 Task: Change  the formatting of the data to 'Which is Less than 5, 'In conditional formating, put the option 'Green Fill with Dark Green Text. . 'add another formatting option Format As Table, insert the option 'Orang Table style Medium 3 ', change the format of Column Width to AutoFit Column Widthand sort the data in Ascending order In the sheet  Excel Worksheet Workbook Templatebook
Action: Mouse moved to (85, 137)
Screenshot: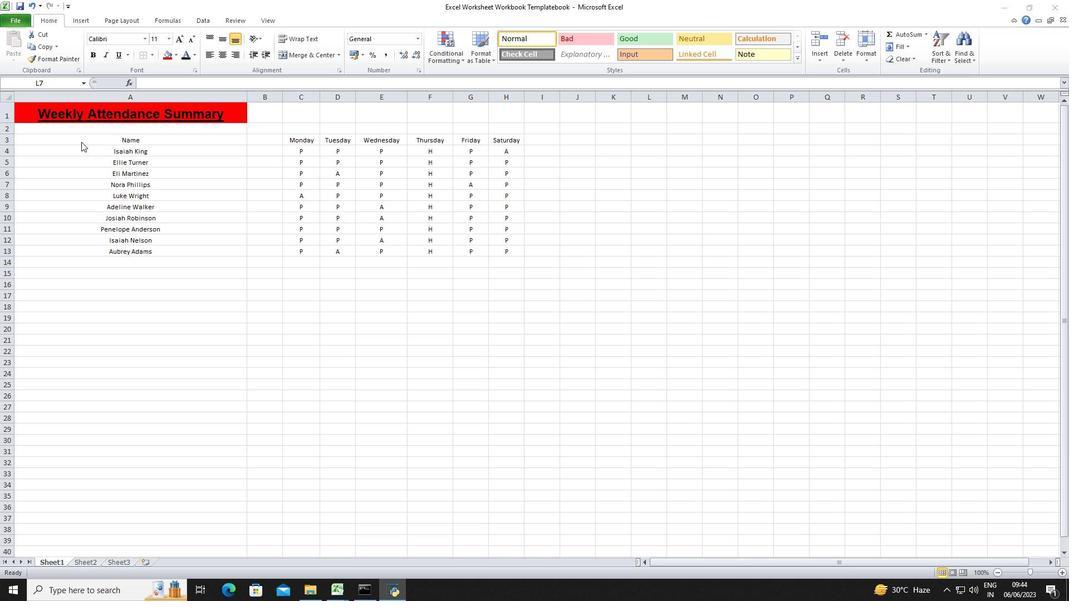 
Action: Mouse pressed left at (85, 137)
Screenshot: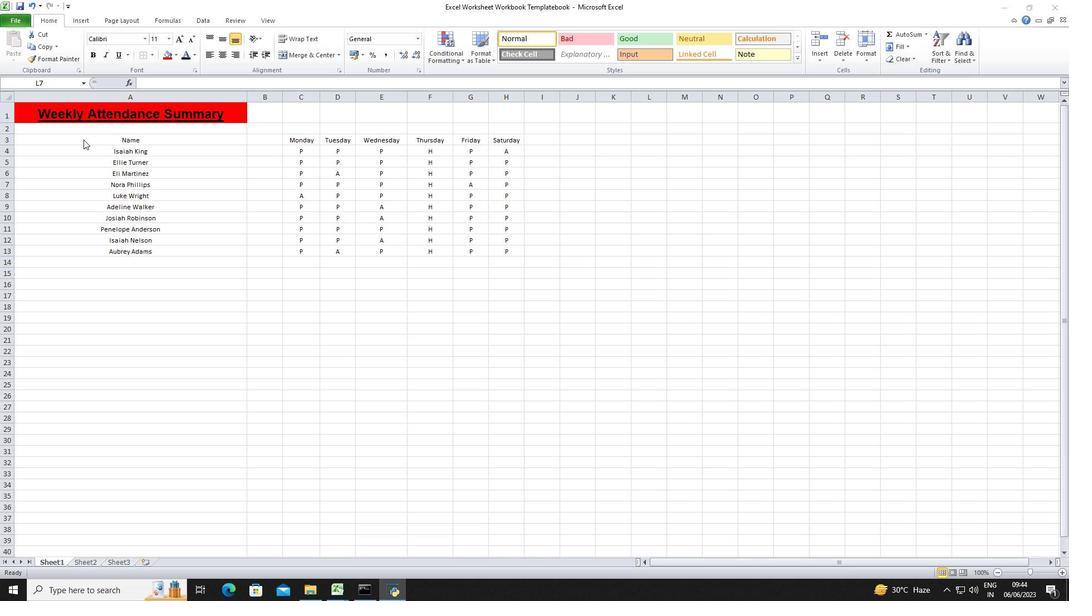 
Action: Mouse moved to (102, 142)
Screenshot: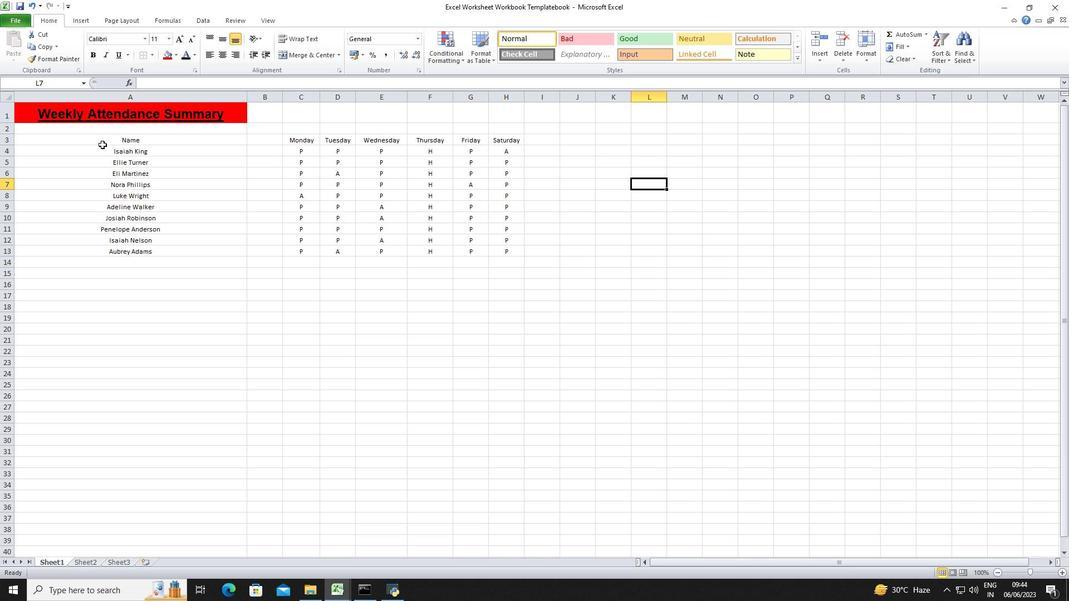 
Action: Mouse pressed left at (102, 142)
Screenshot: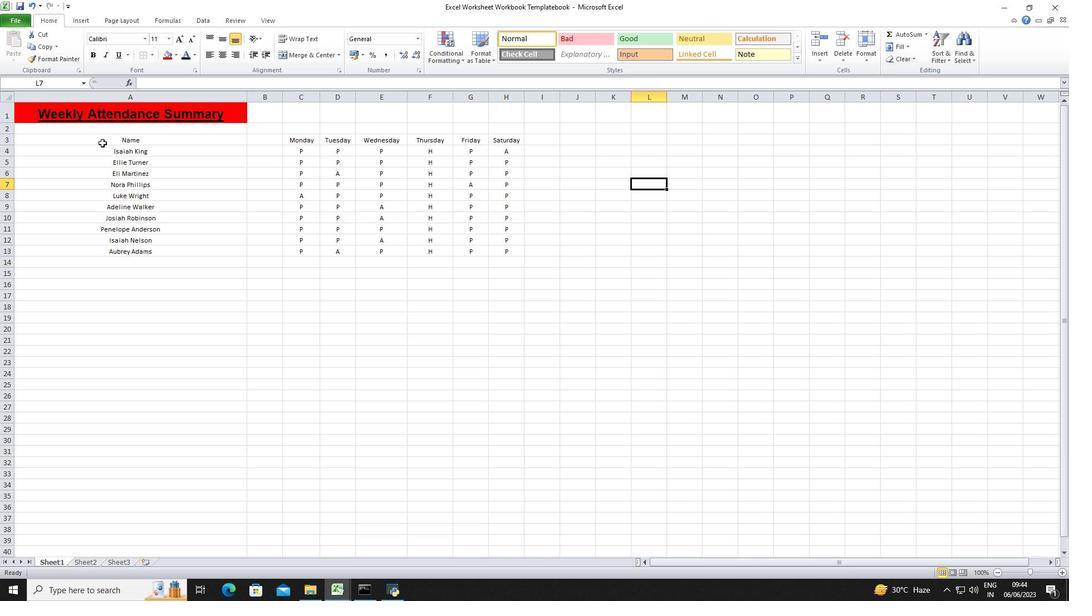 
Action: Mouse moved to (460, 60)
Screenshot: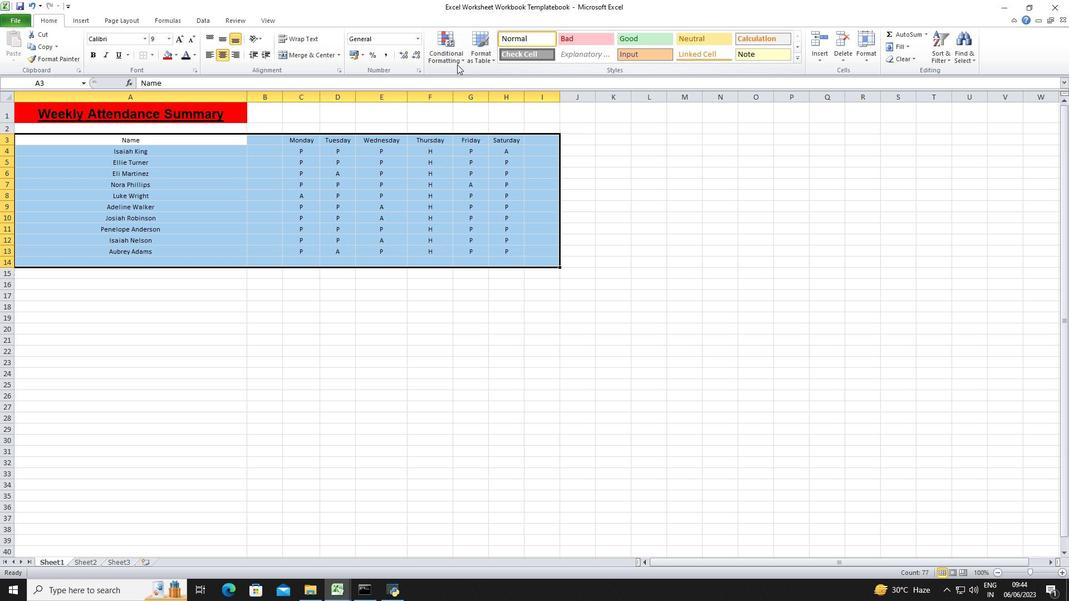 
Action: Mouse pressed left at (460, 60)
Screenshot: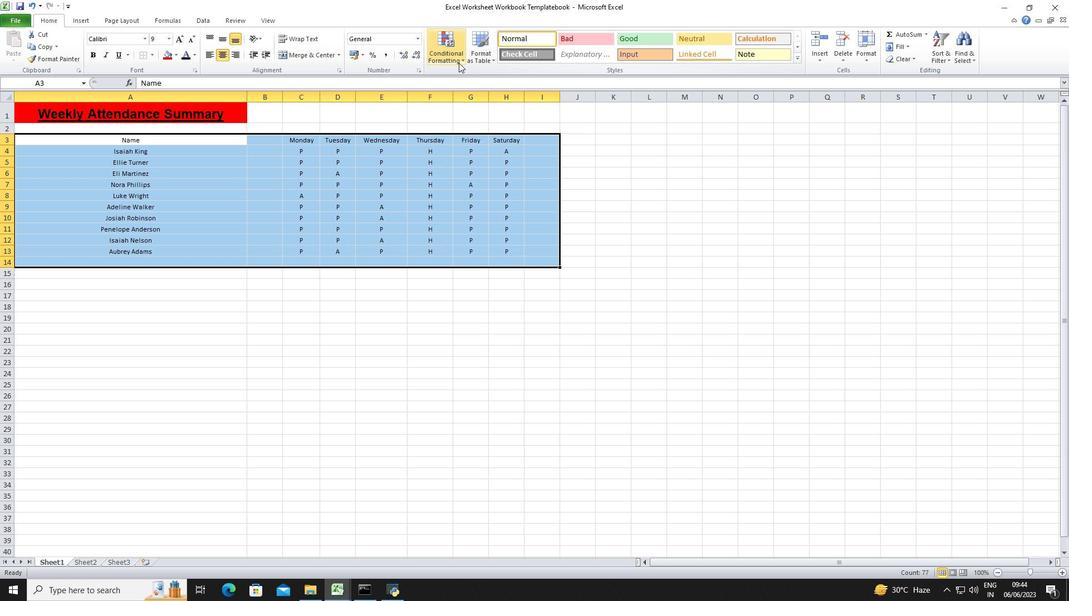 
Action: Mouse moved to (577, 100)
Screenshot: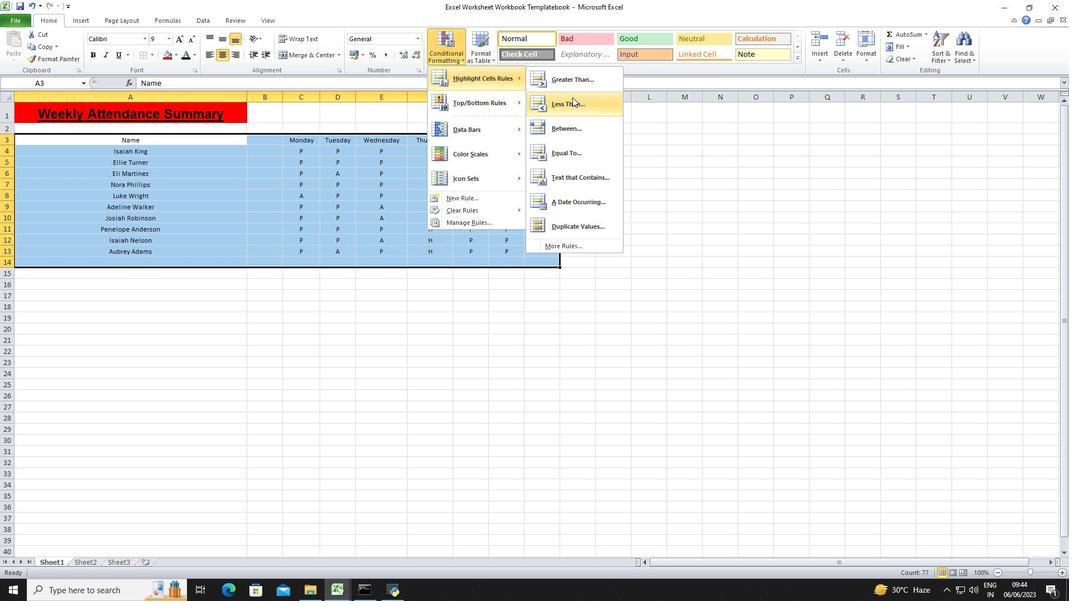 
Action: Mouse pressed left at (577, 100)
Screenshot: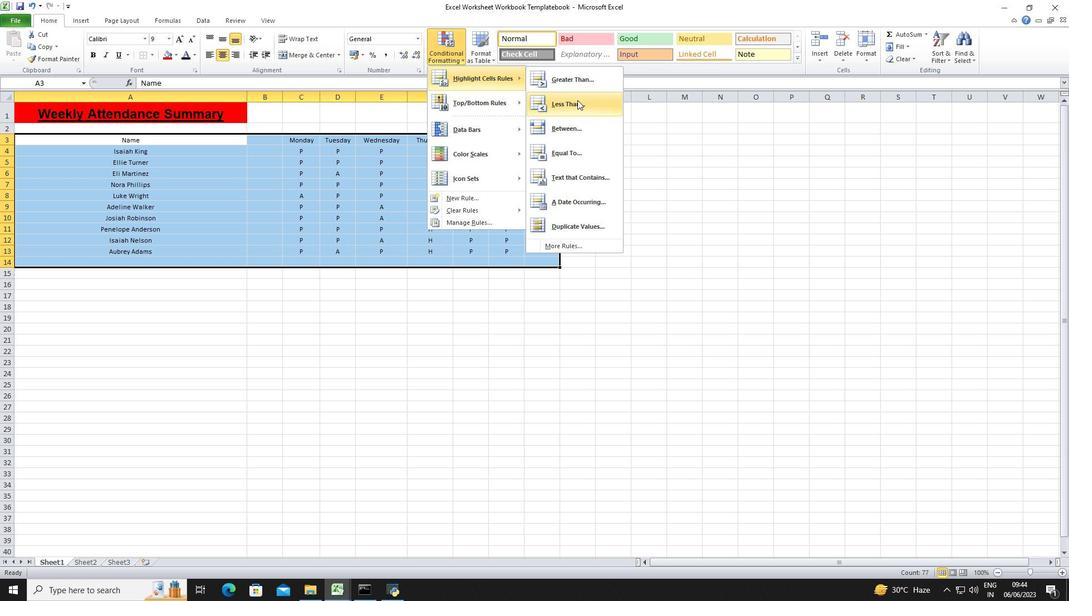 
Action: Mouse moved to (191, 280)
Screenshot: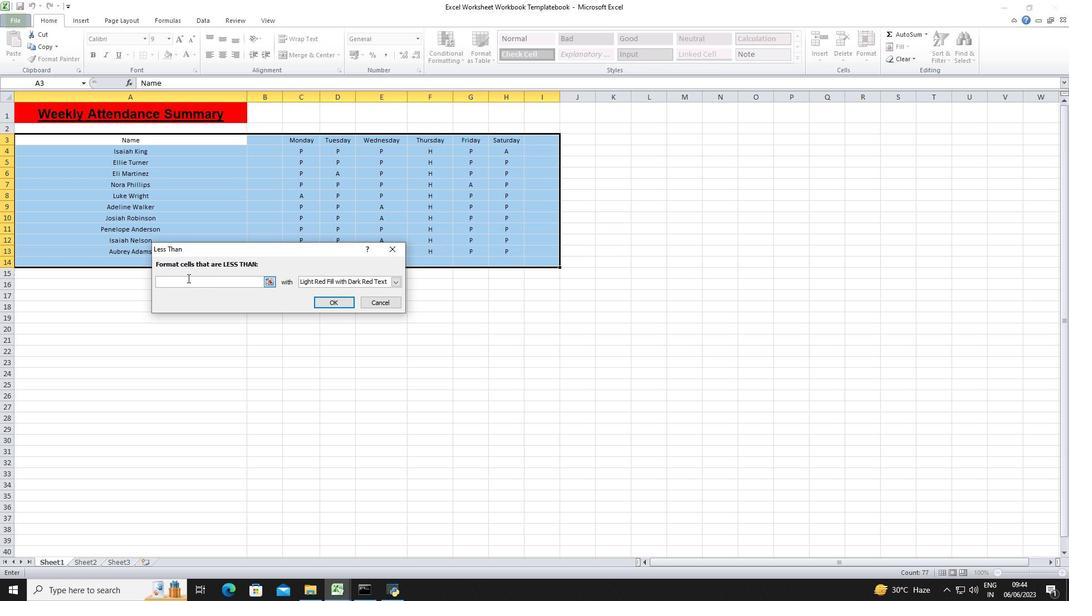 
Action: Mouse pressed left at (191, 280)
Screenshot: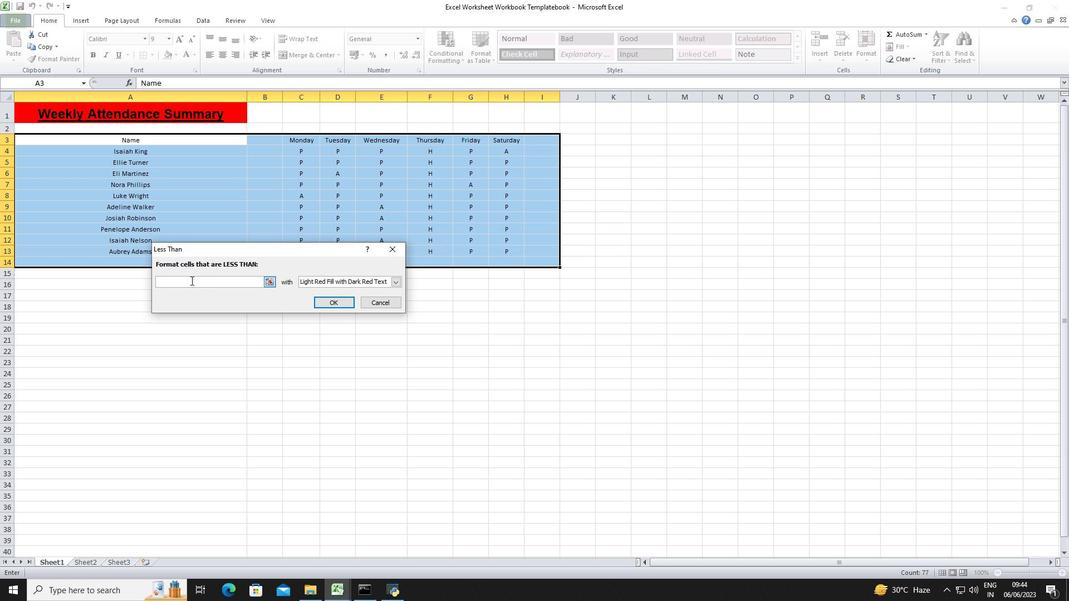 
Action: Key pressed 5
Screenshot: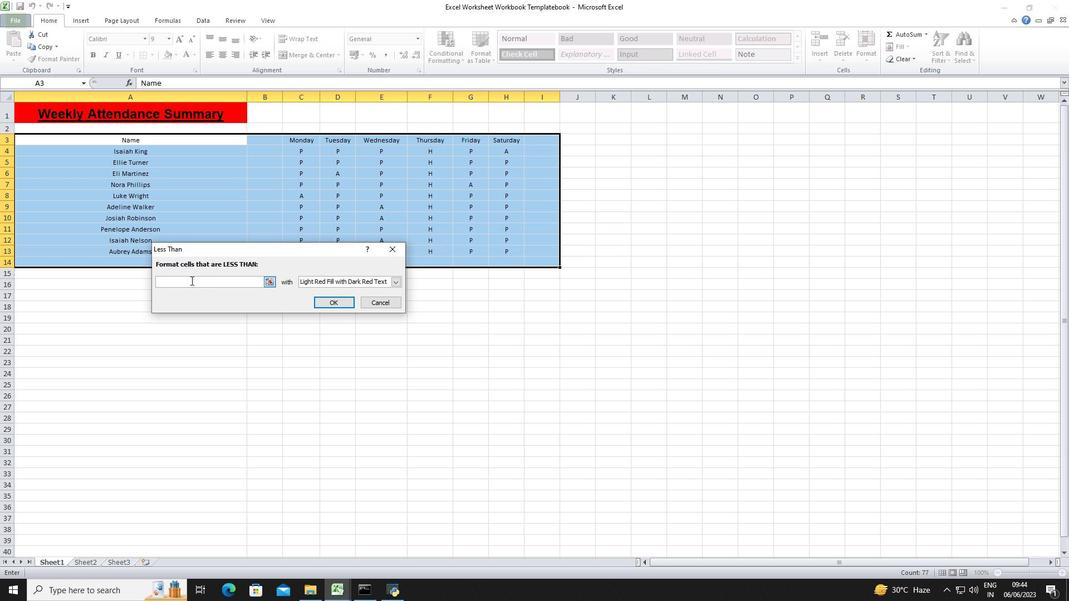 
Action: Mouse moved to (311, 281)
Screenshot: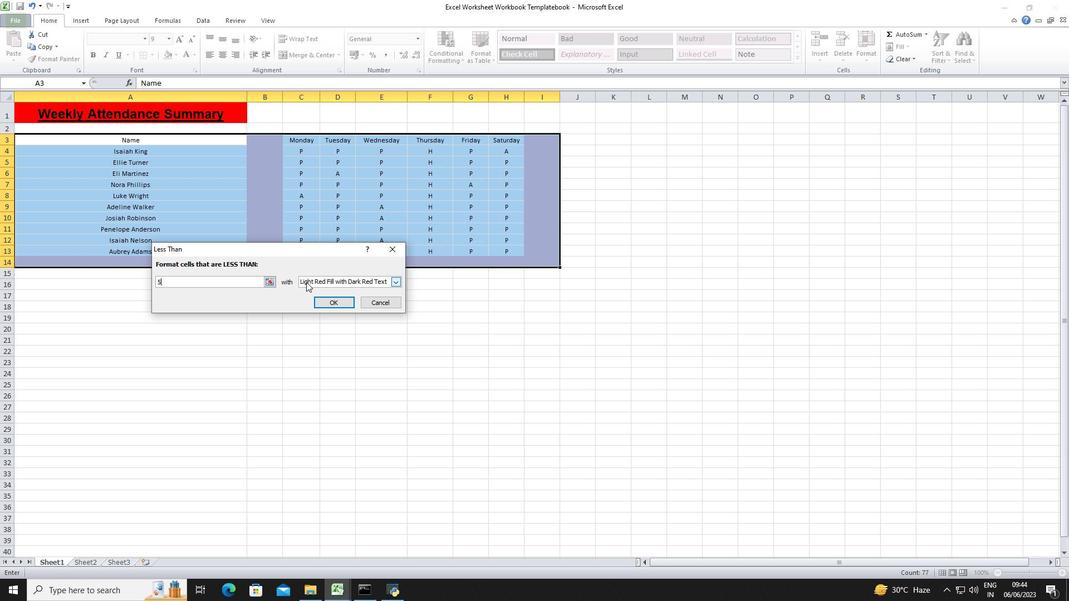 
Action: Mouse pressed left at (311, 281)
Screenshot: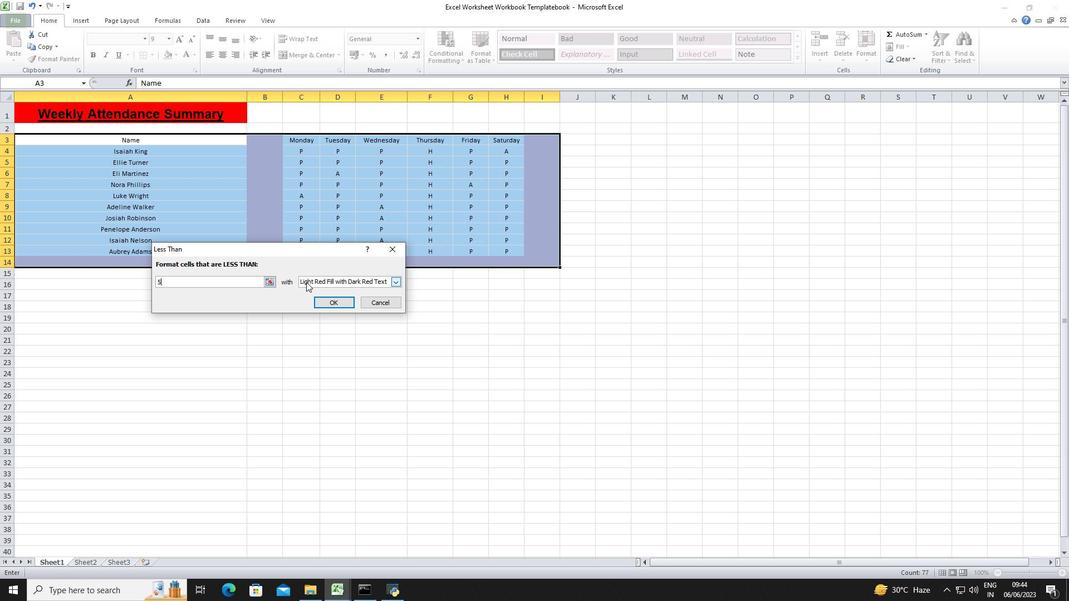 
Action: Mouse moved to (316, 307)
Screenshot: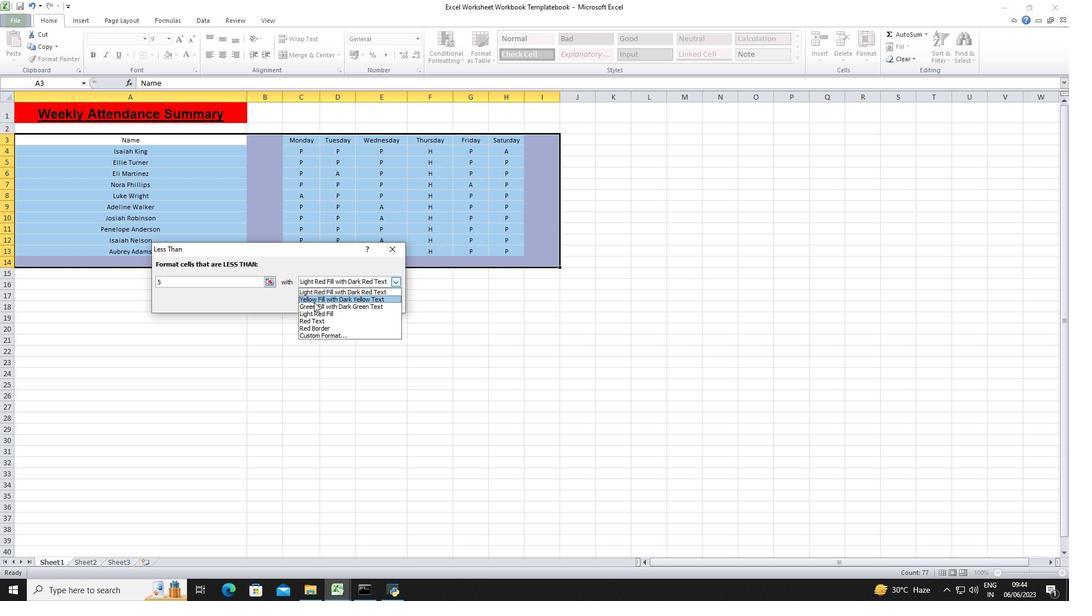 
Action: Mouse pressed left at (316, 307)
Screenshot: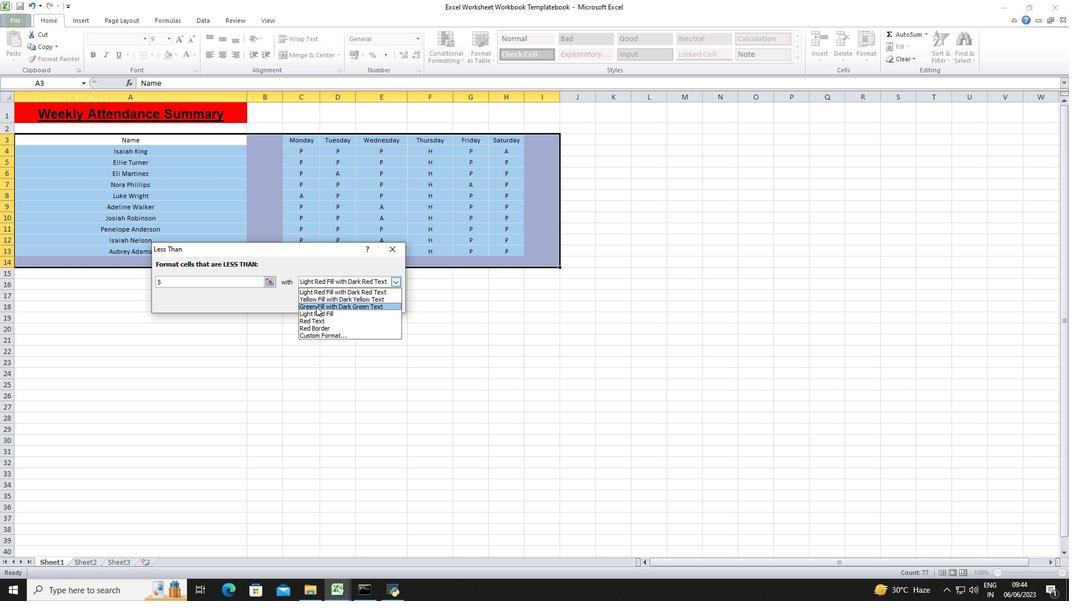 
Action: Mouse moved to (330, 305)
Screenshot: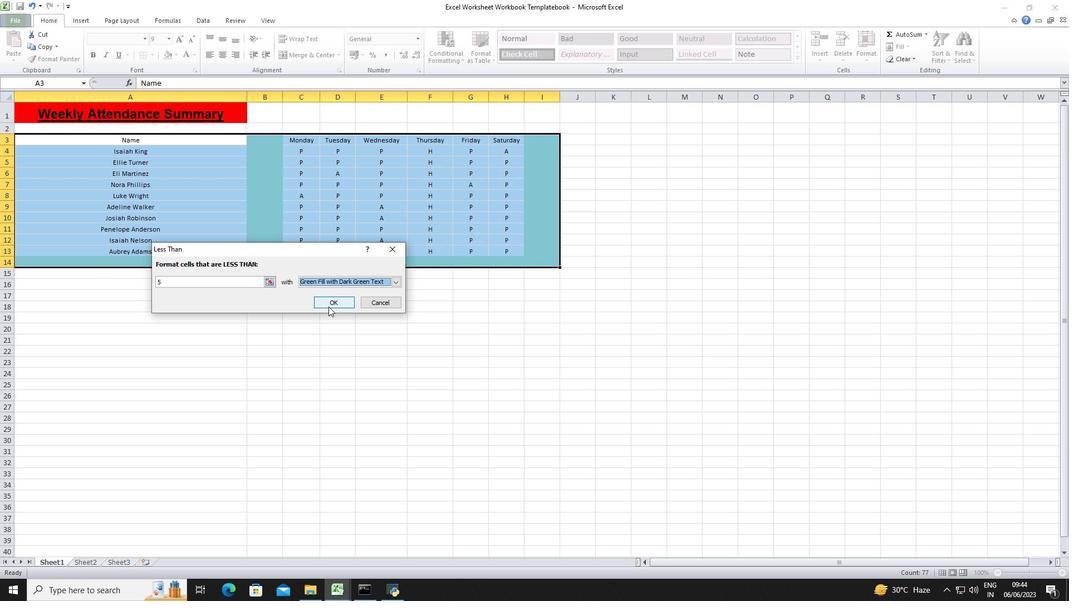 
Action: Mouse pressed left at (330, 305)
Screenshot: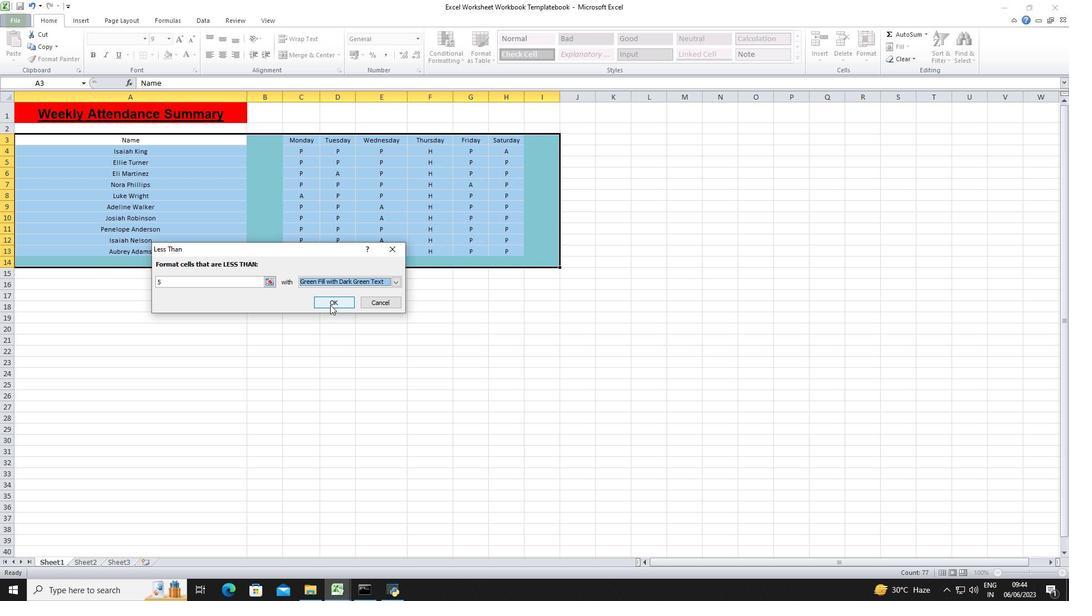 
Action: Mouse moved to (491, 55)
Screenshot: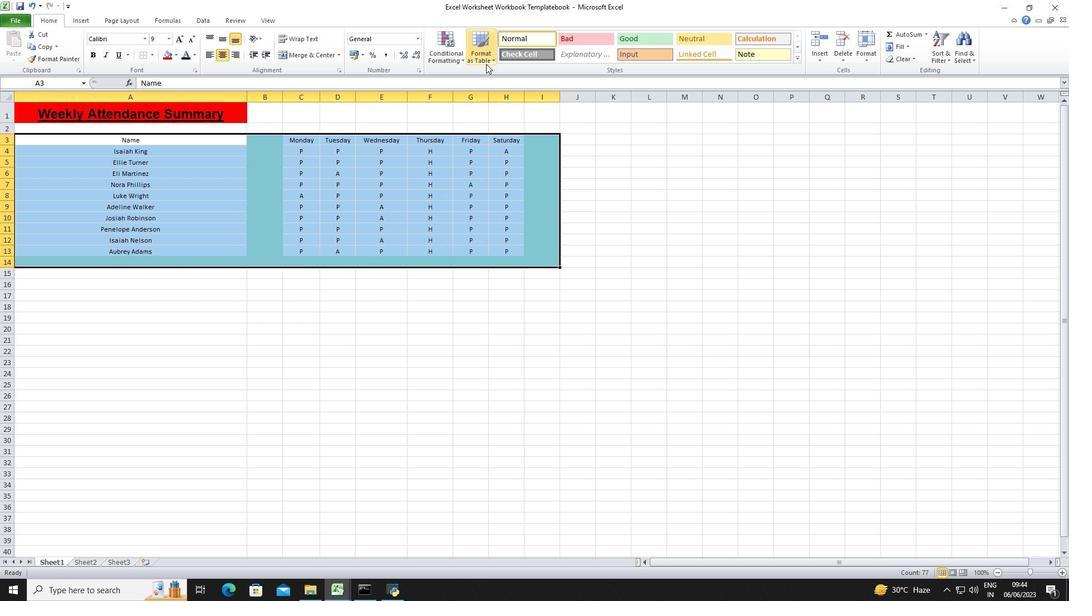 
Action: Mouse pressed left at (491, 55)
Screenshot: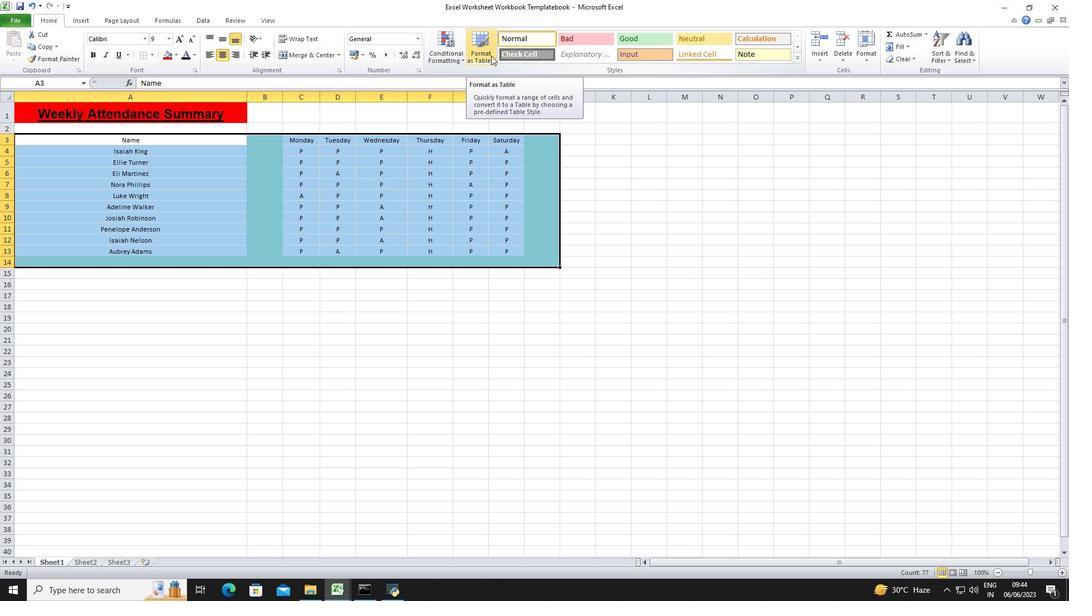 
Action: Mouse moved to (710, 120)
Screenshot: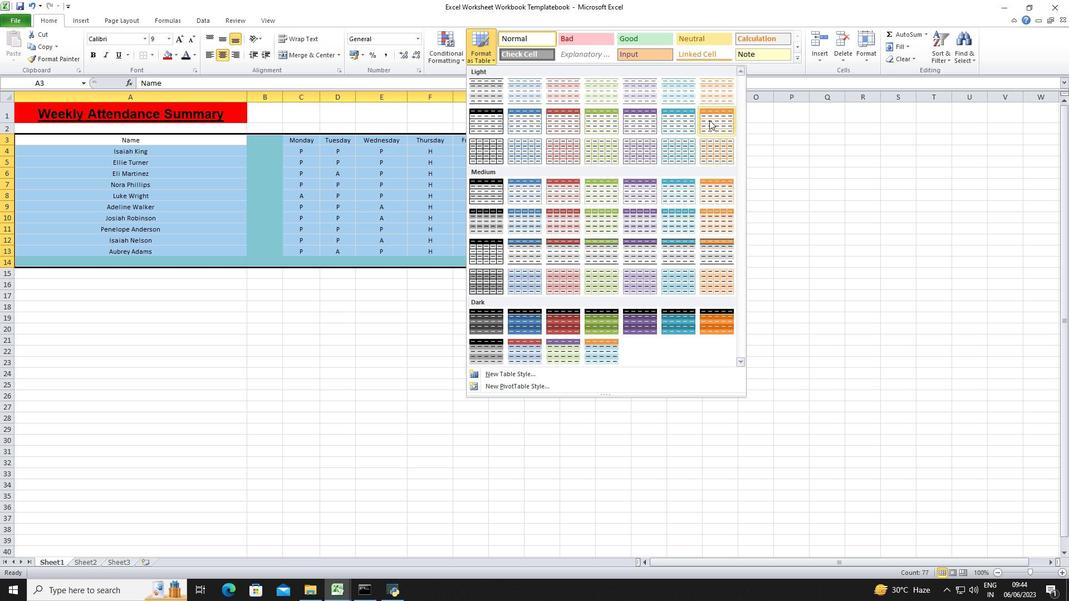 
Action: Mouse pressed left at (710, 120)
Screenshot: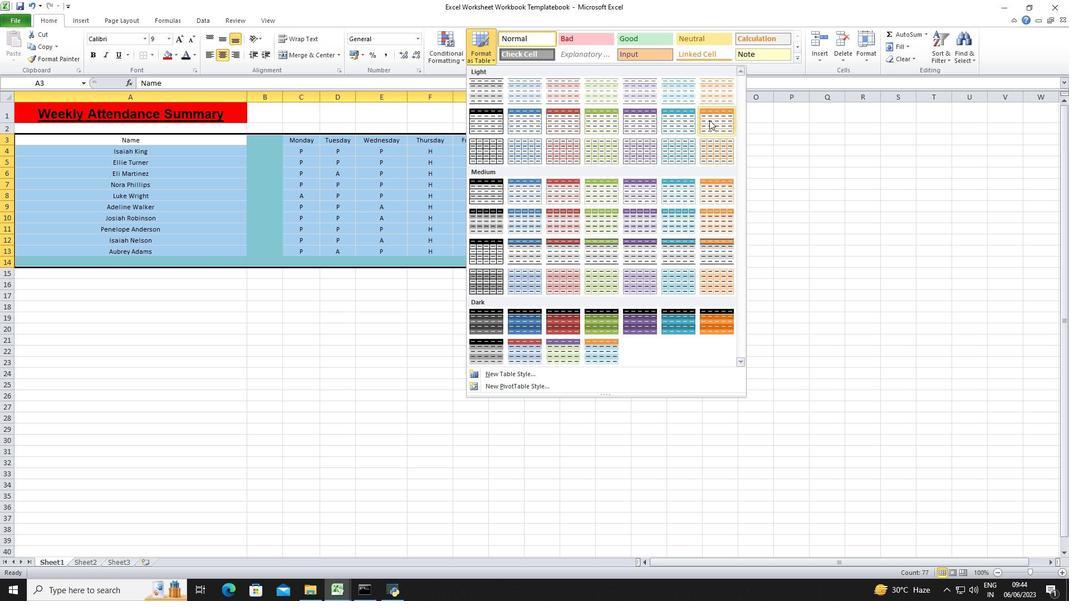 
Action: Mouse moved to (264, 297)
Screenshot: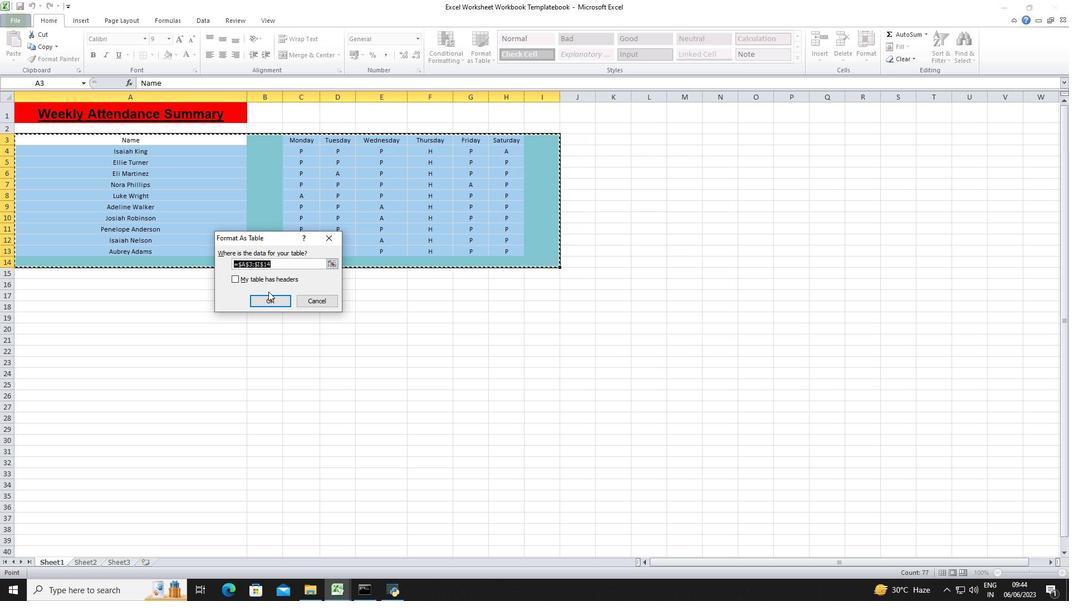 
Action: Mouse pressed left at (264, 297)
Screenshot: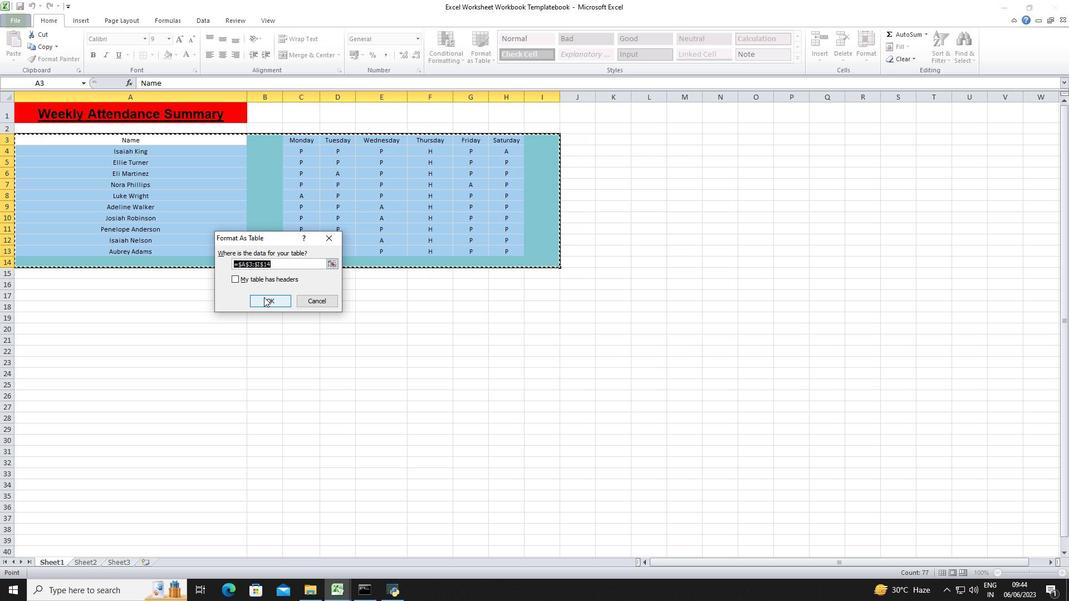 
Action: Mouse moved to (640, 158)
Screenshot: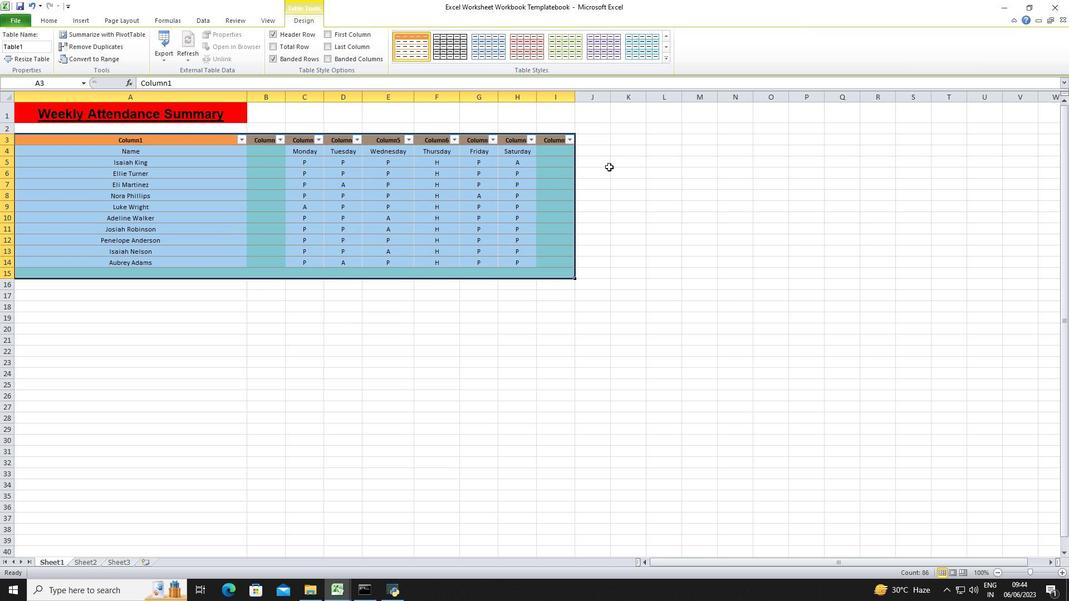 
Action: Mouse pressed left at (640, 158)
Screenshot: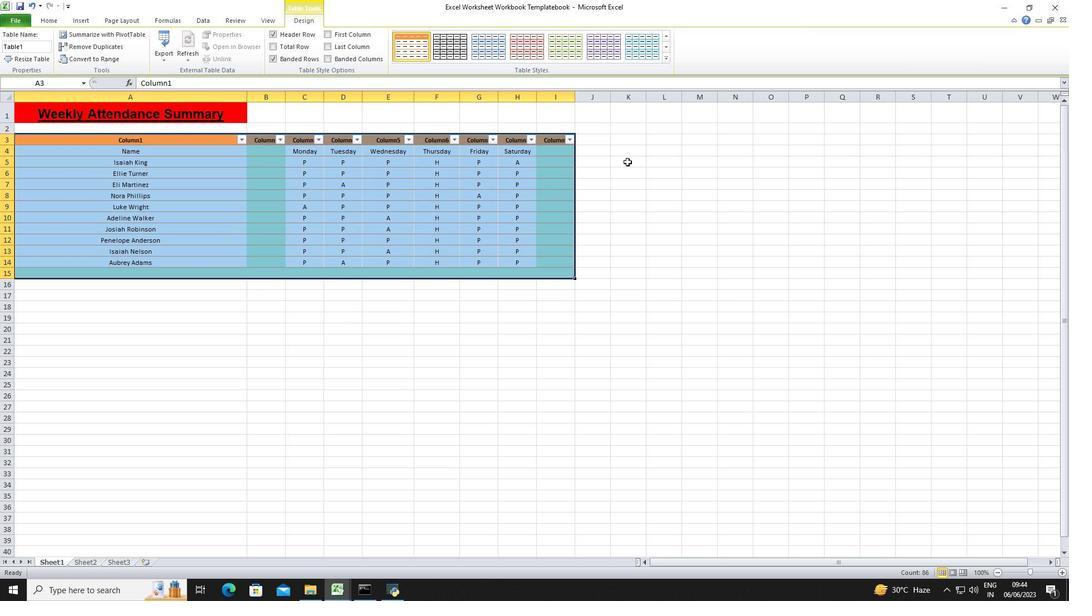 
Action: Mouse moved to (873, 62)
Screenshot: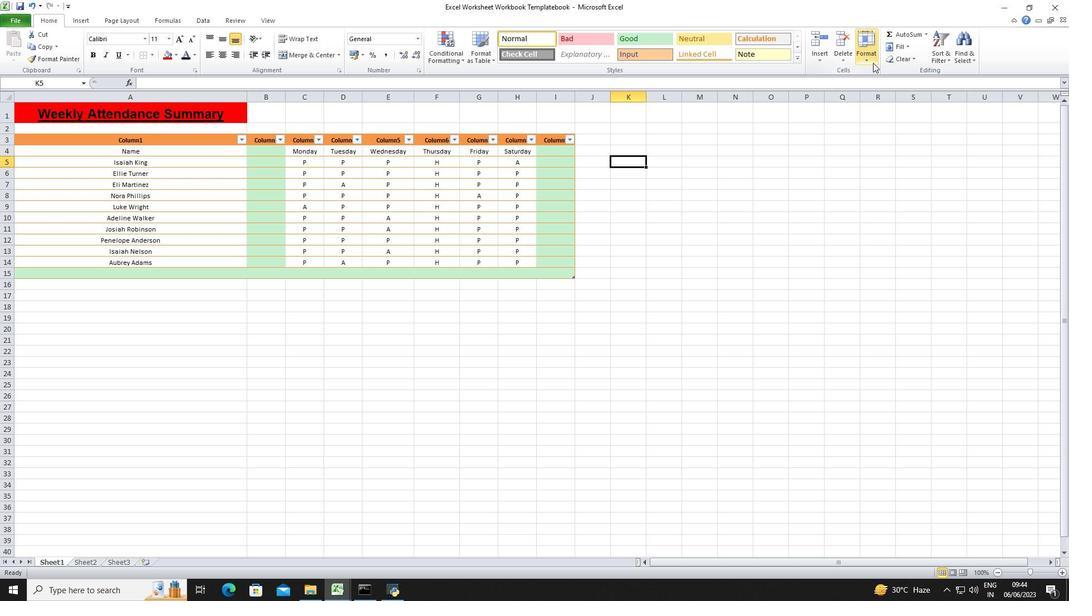 
Action: Mouse pressed left at (873, 62)
Screenshot: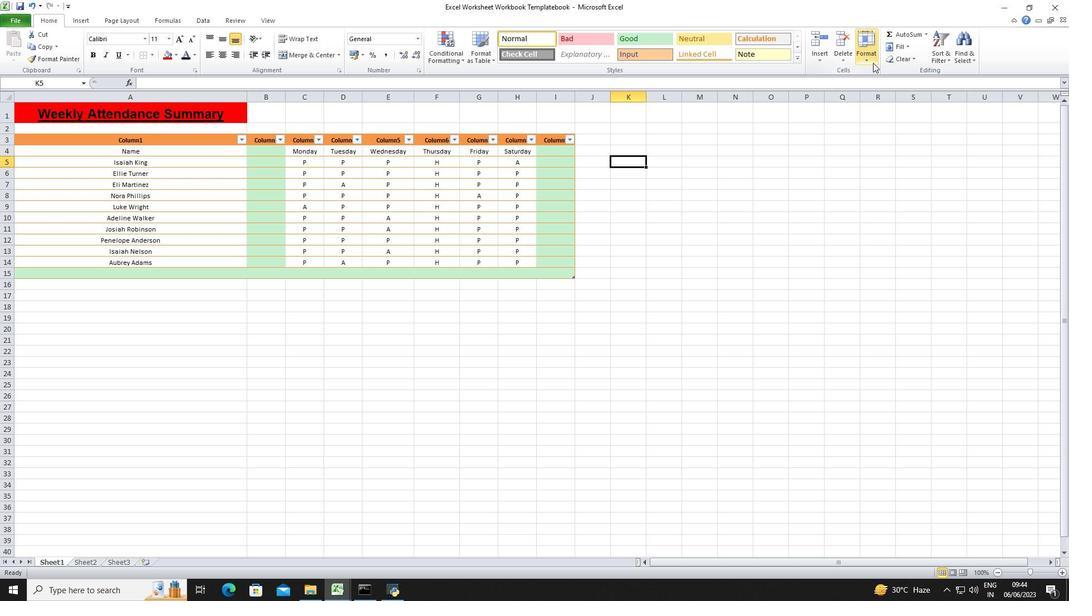 
Action: Mouse moved to (884, 122)
Screenshot: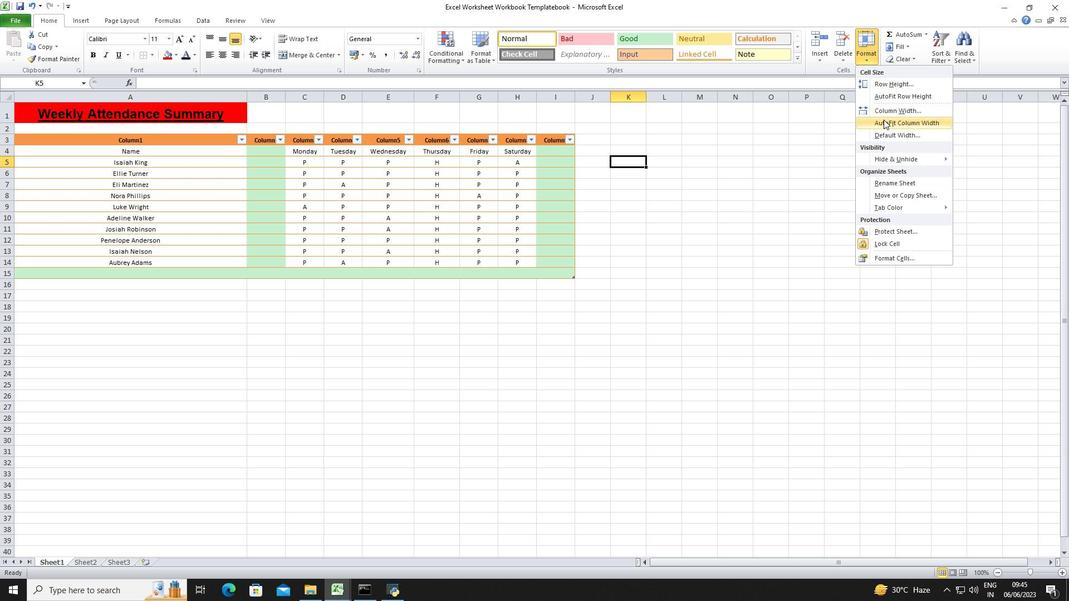 
Action: Mouse pressed left at (884, 122)
Screenshot: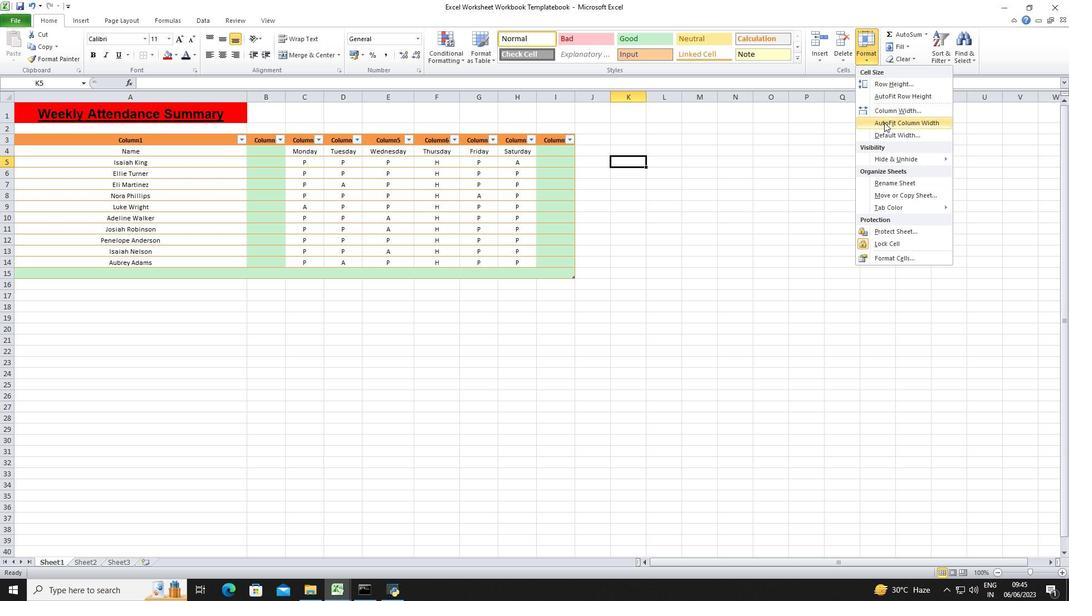 
Action: Mouse moved to (950, 59)
Screenshot: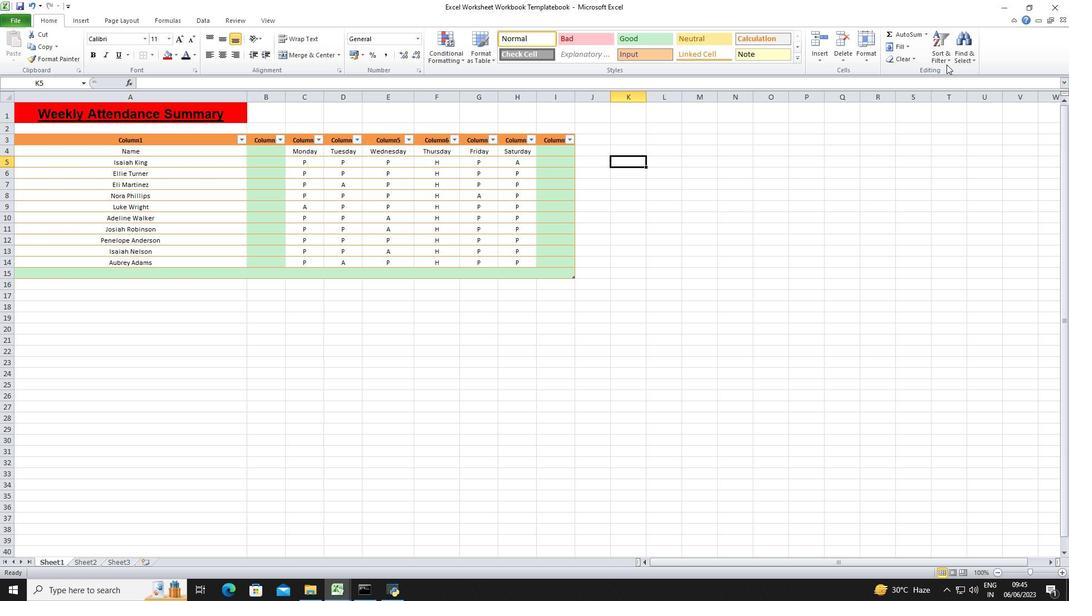 
Action: Mouse pressed left at (950, 59)
Screenshot: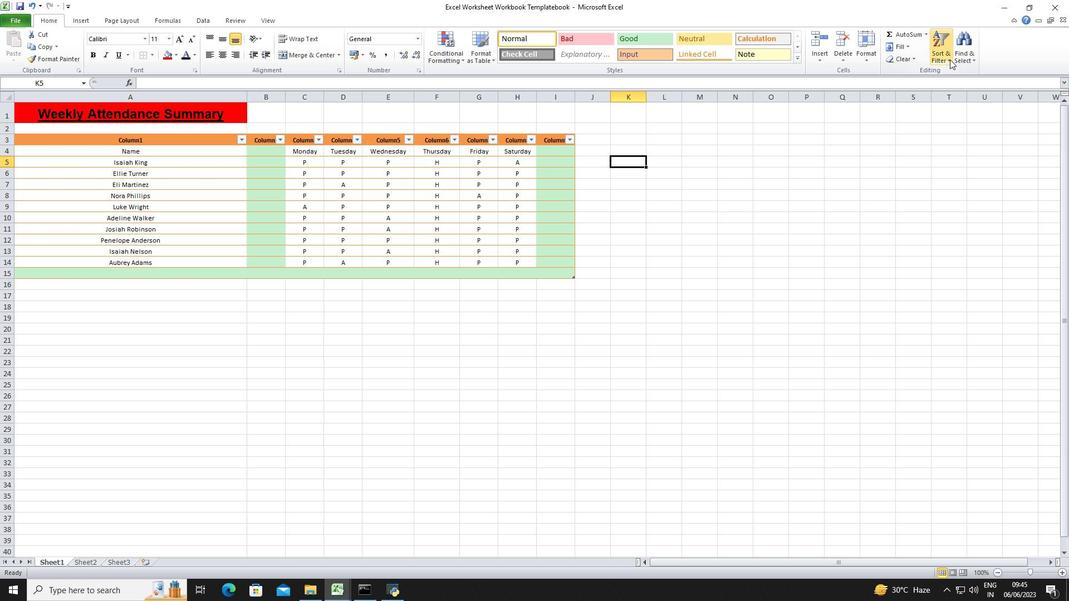 
Action: Mouse moved to (954, 74)
Screenshot: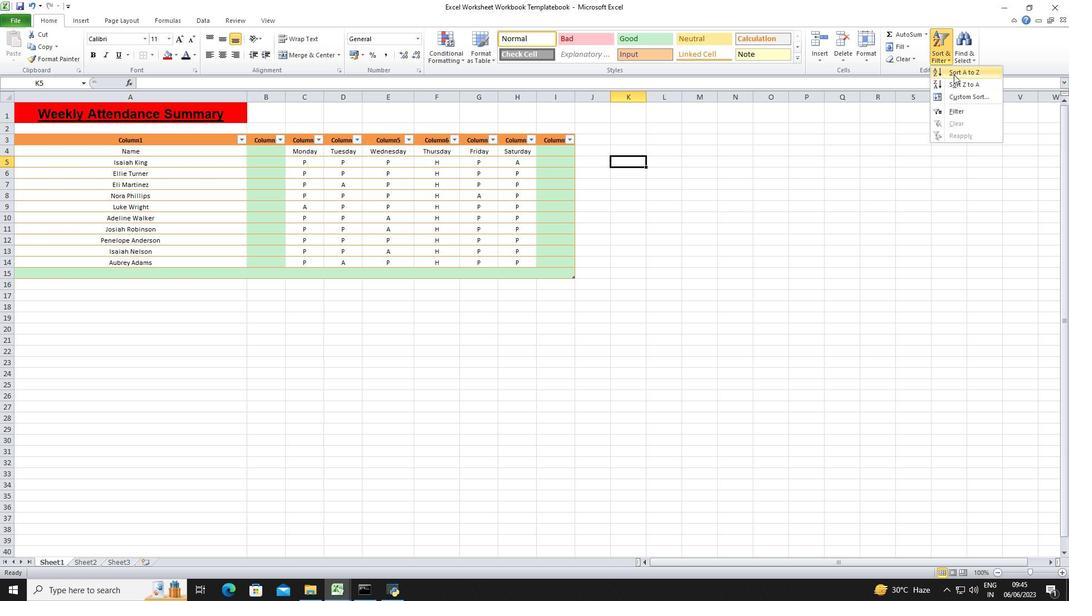 
Action: Mouse pressed left at (954, 74)
Screenshot: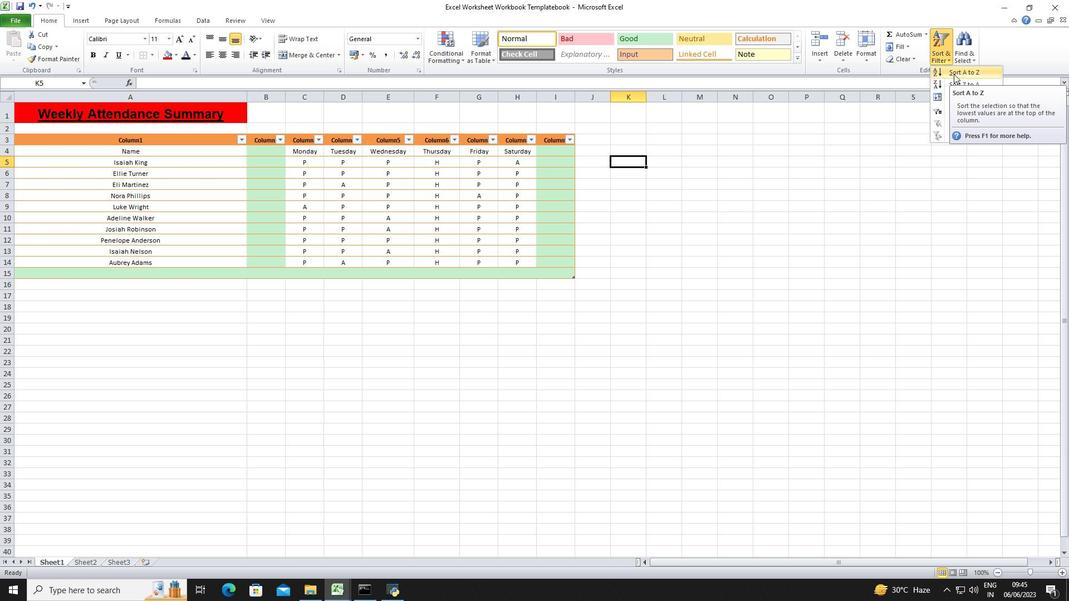 
Action: Mouse moved to (539, 322)
Screenshot: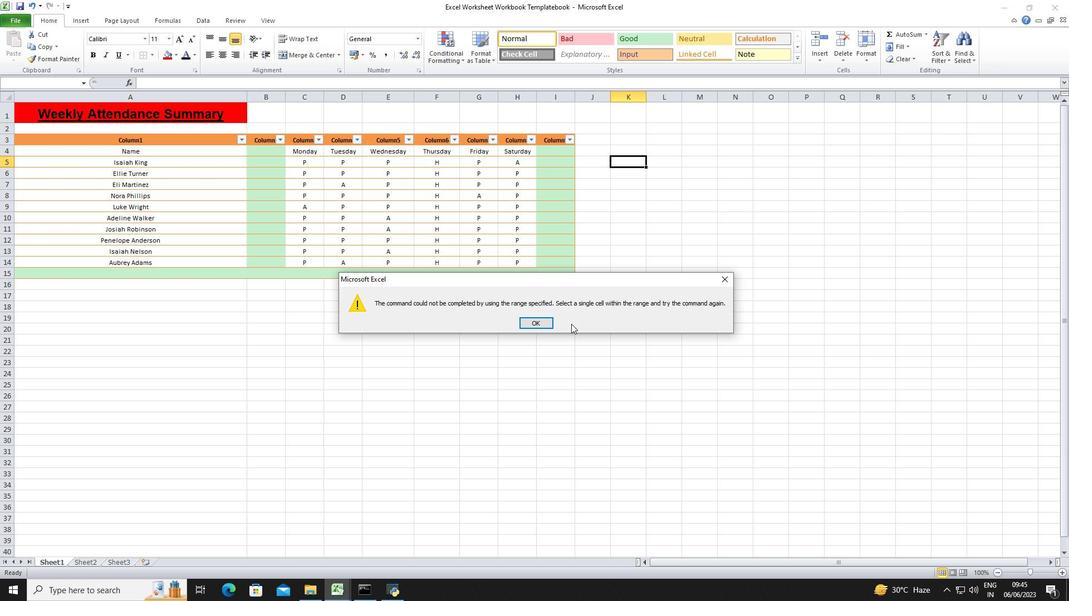 
Action: Mouse pressed left at (539, 322)
Screenshot: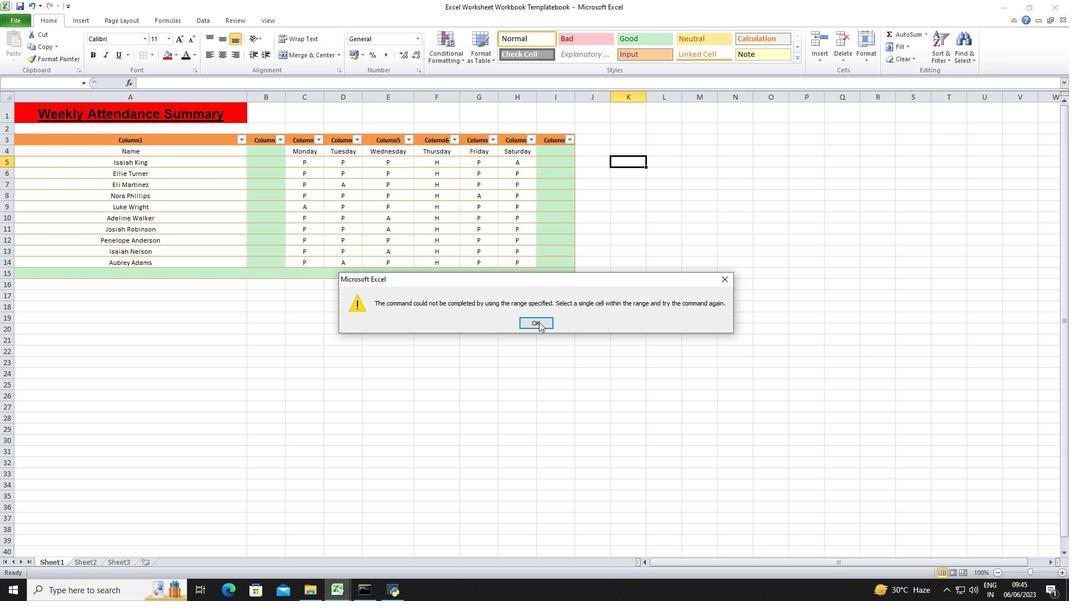 
Action: Mouse moved to (218, 324)
Screenshot: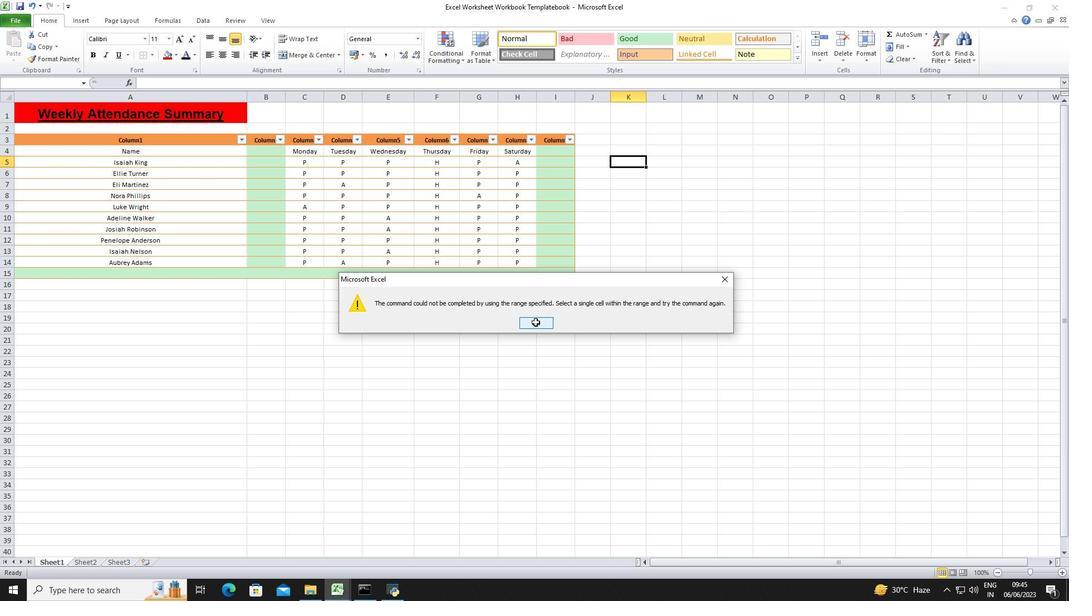 
Action: Mouse pressed left at (218, 324)
Screenshot: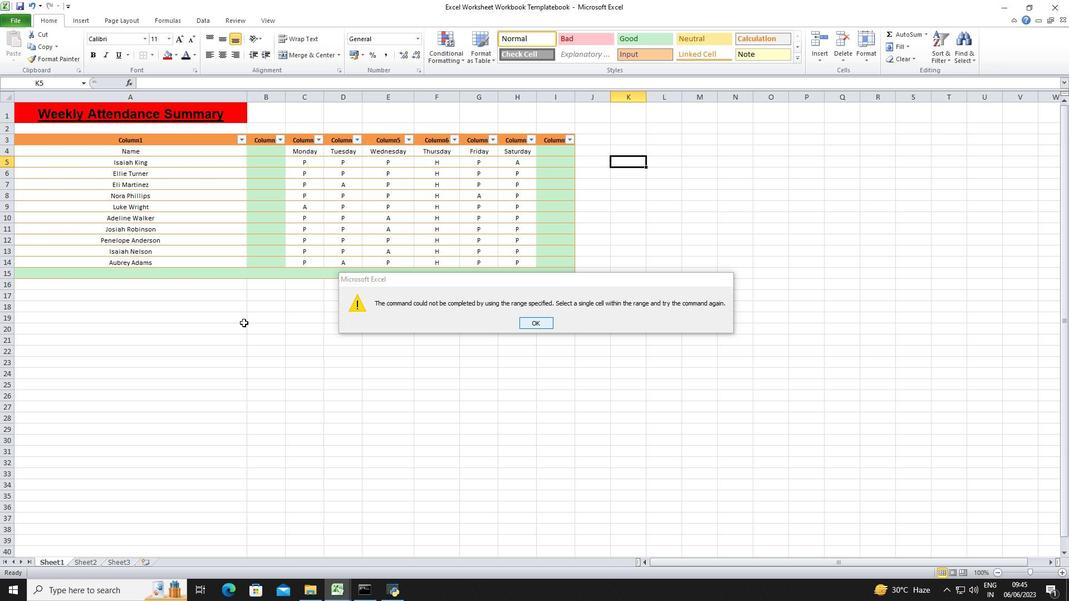 
Action: Mouse moved to (104, 142)
Screenshot: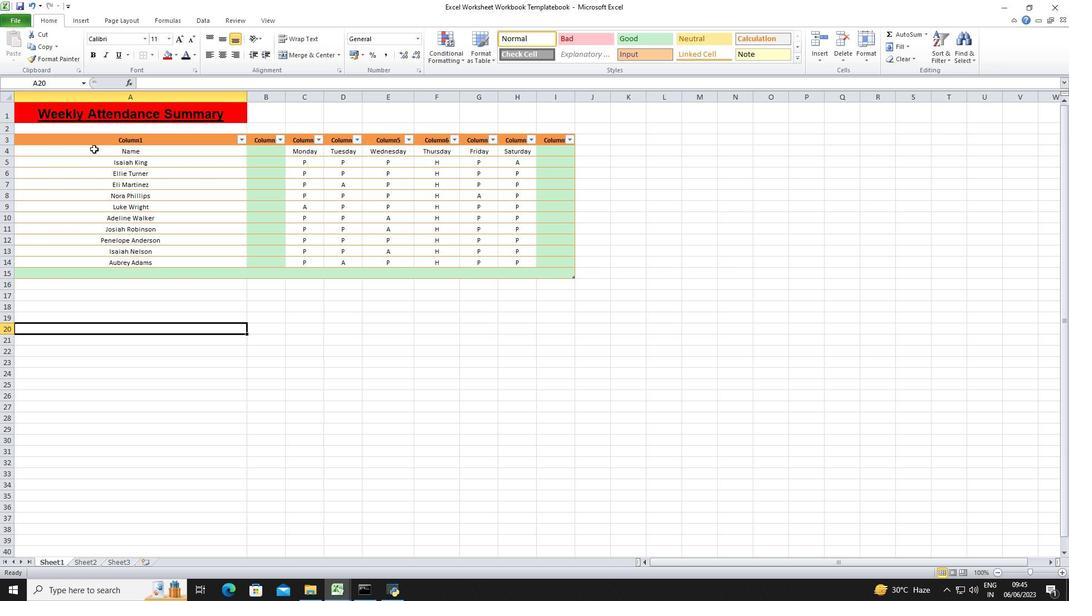 
Action: Mouse pressed left at (104, 142)
Screenshot: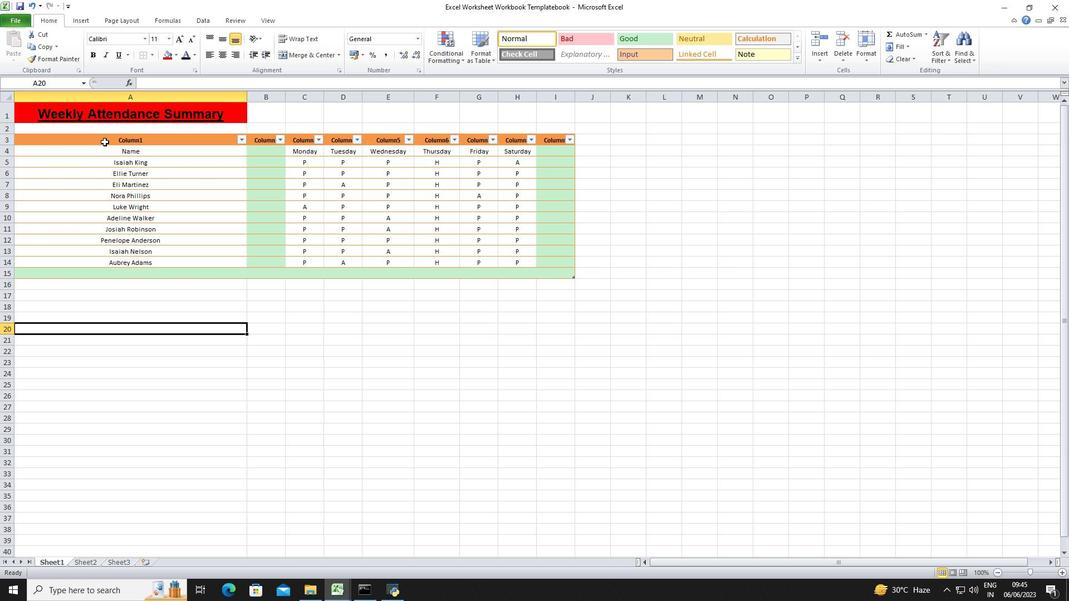 
Action: Mouse moved to (403, 343)
Screenshot: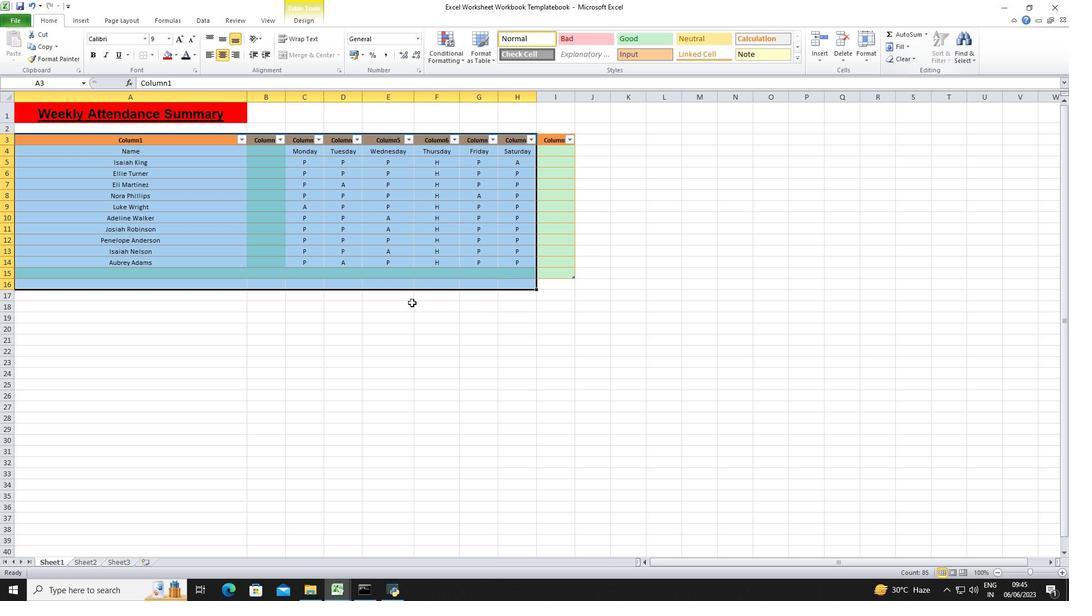 
Action: Mouse pressed left at (403, 343)
Screenshot: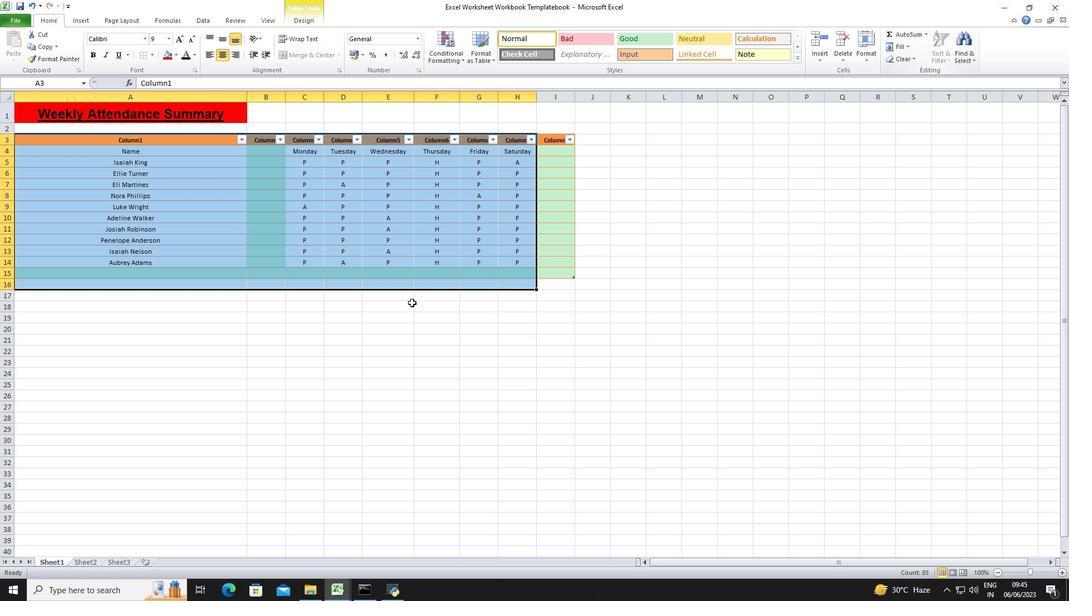 
Action: Mouse moved to (133, 137)
Screenshot: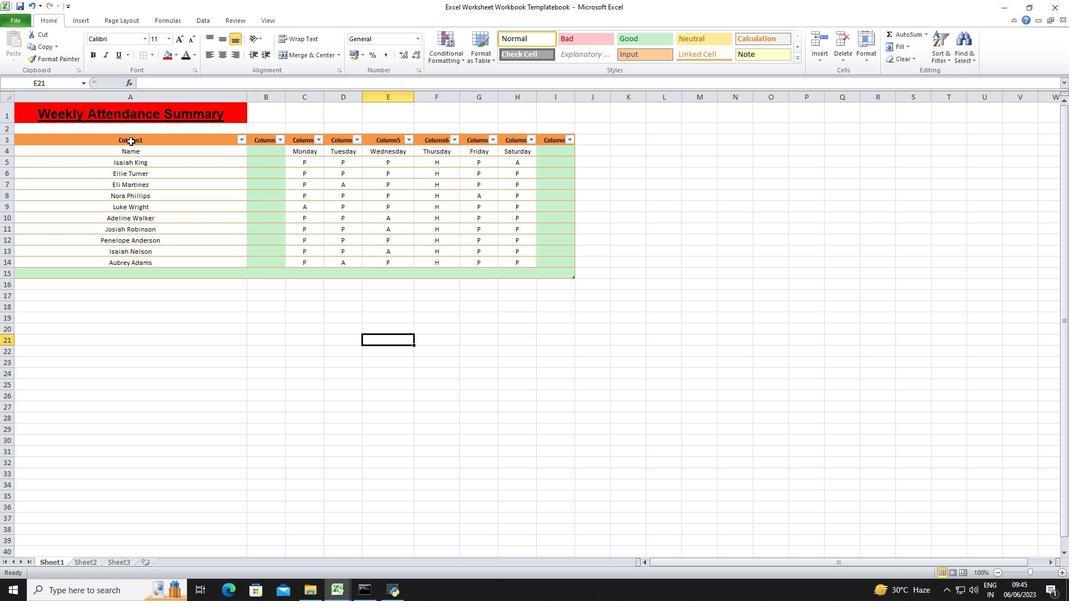 
Action: Mouse pressed left at (133, 137)
Screenshot: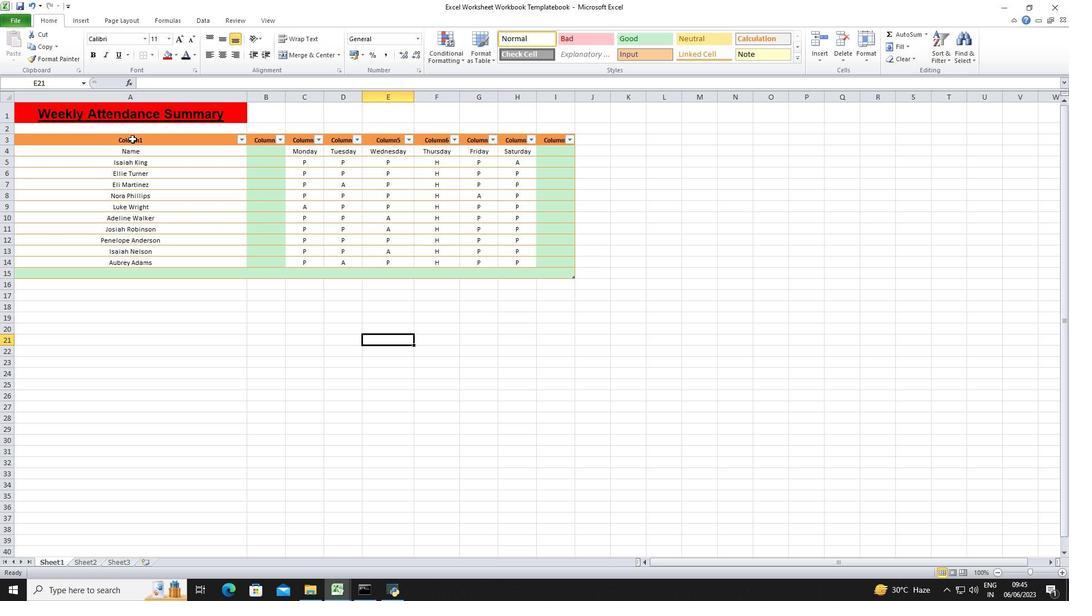 
Action: Mouse moved to (948, 60)
Screenshot: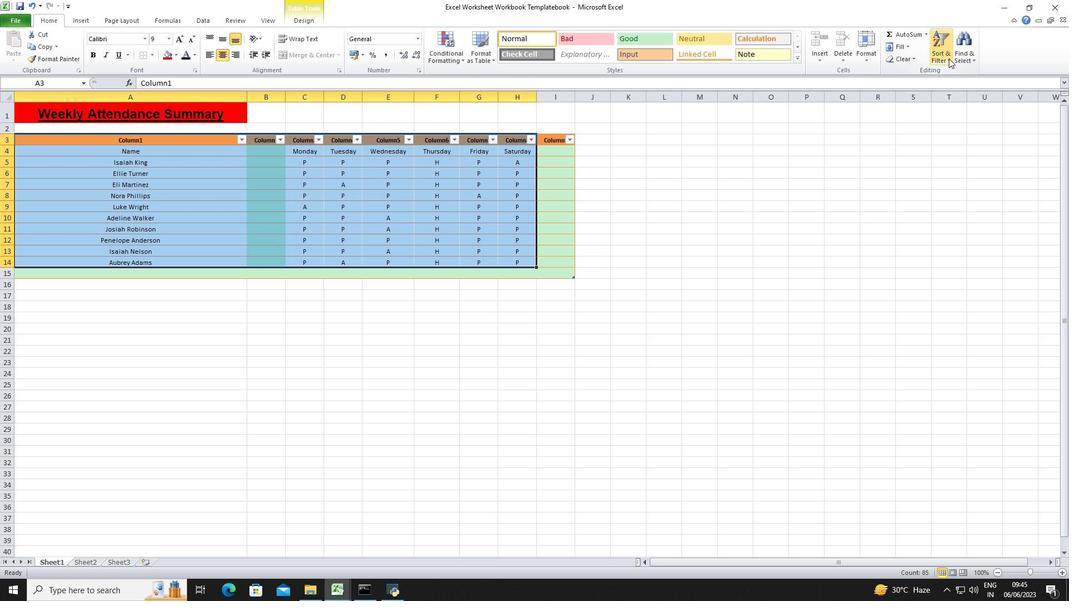 
Action: Mouse pressed left at (948, 60)
Screenshot: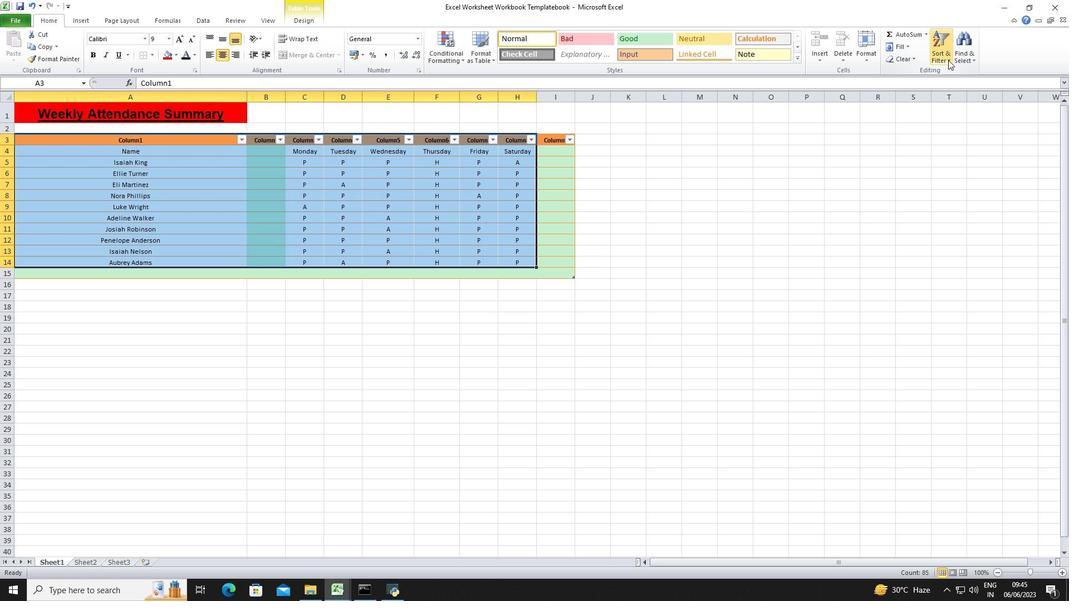 
Action: Mouse moved to (950, 72)
Screenshot: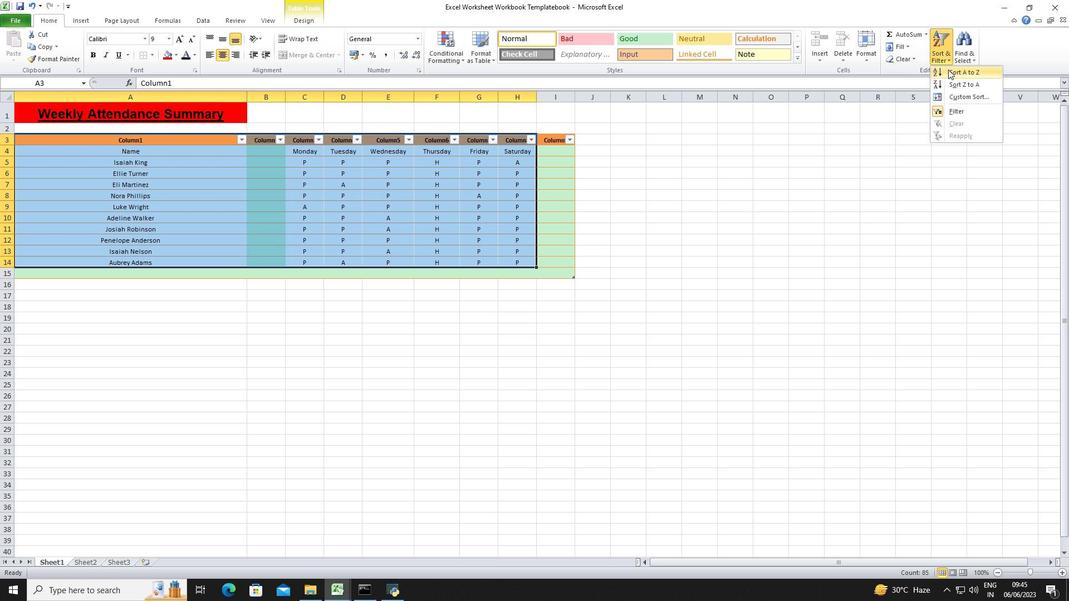 
Action: Mouse pressed left at (950, 72)
Screenshot: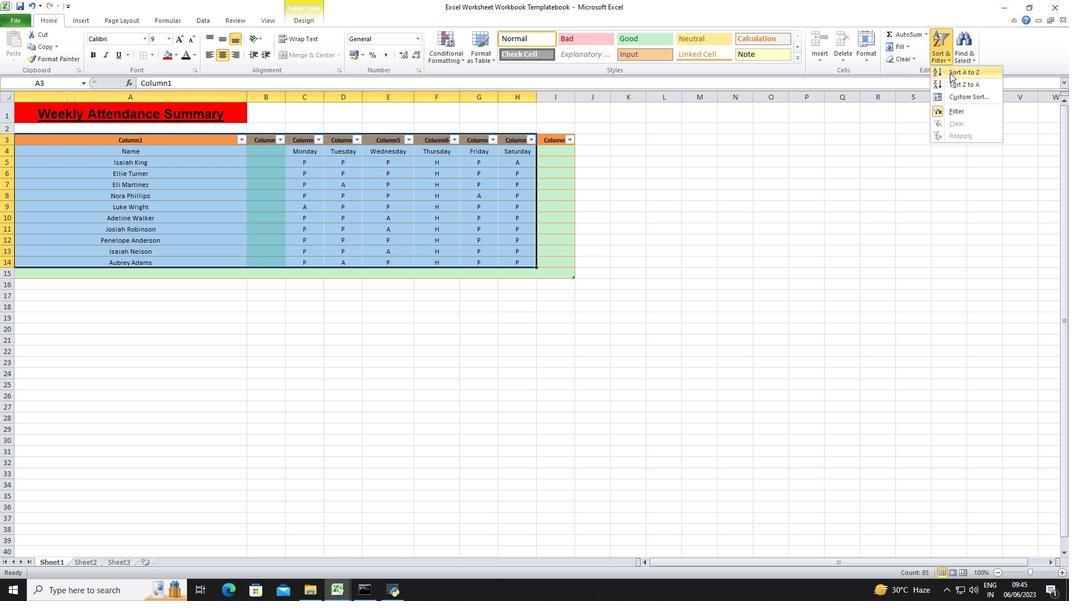 
Action: Mouse moved to (637, 221)
Screenshot: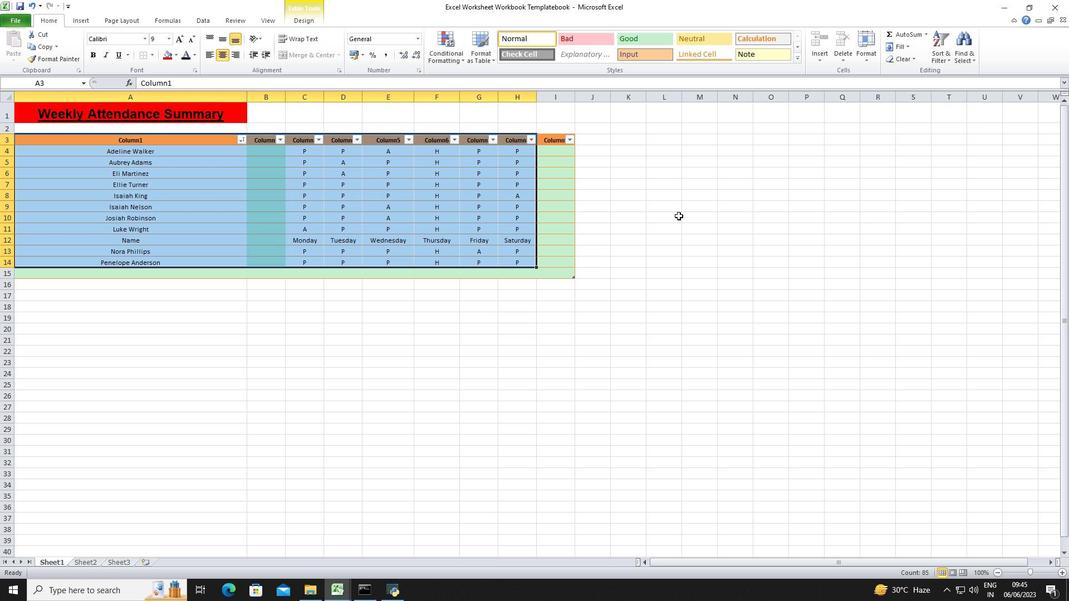 
Action: Mouse pressed left at (637, 221)
Screenshot: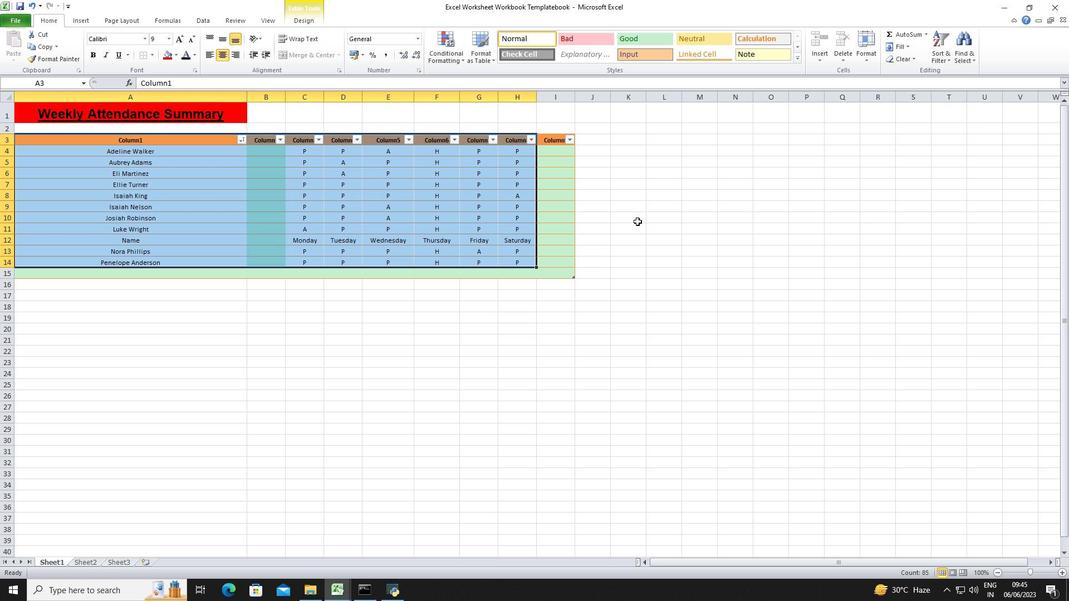 
